 Task: Add Meati Mushroom Root Protein Carne Asada Steaks to the cart.
Action: Mouse moved to (26, 80)
Screenshot: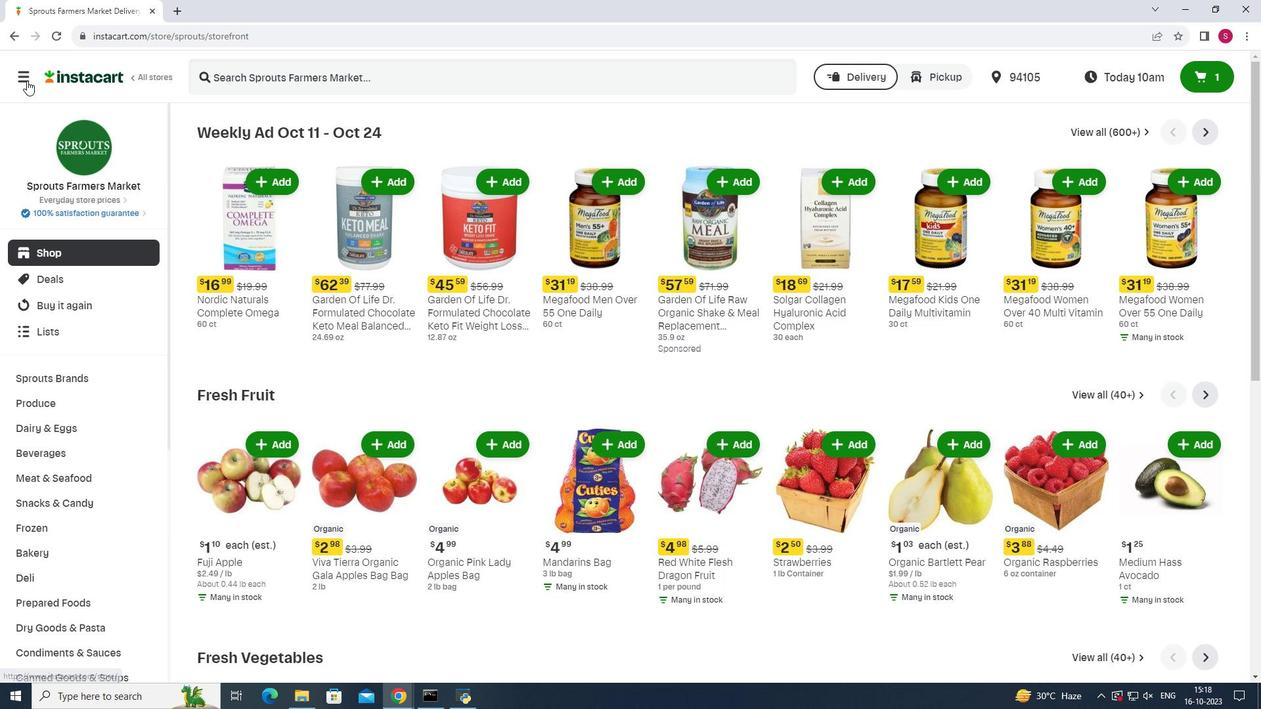 
Action: Mouse pressed left at (26, 80)
Screenshot: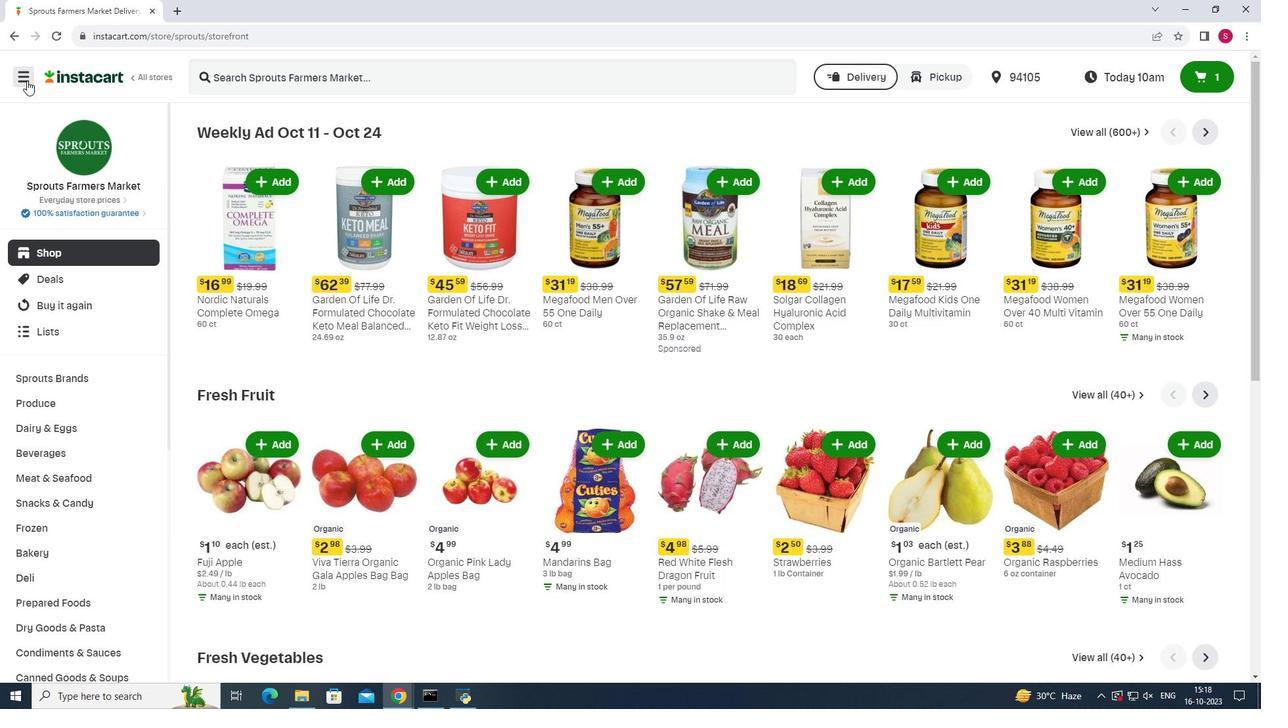 
Action: Mouse moved to (92, 344)
Screenshot: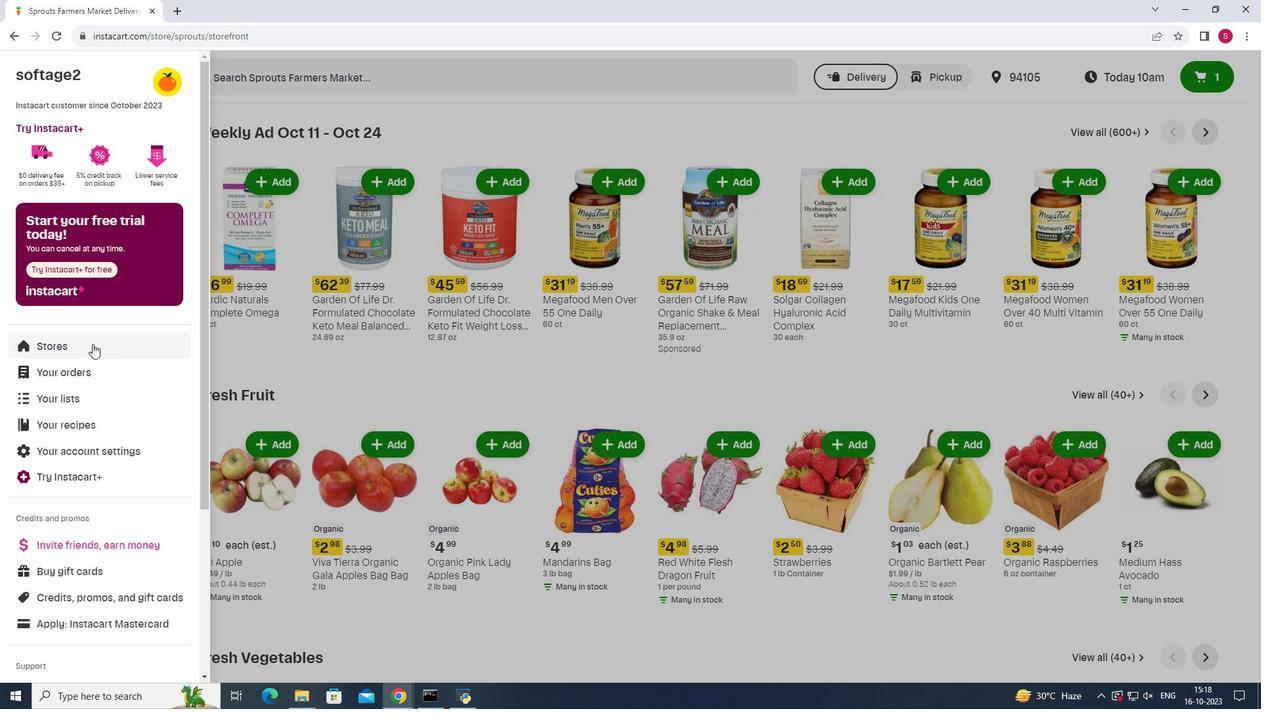 
Action: Mouse pressed left at (92, 344)
Screenshot: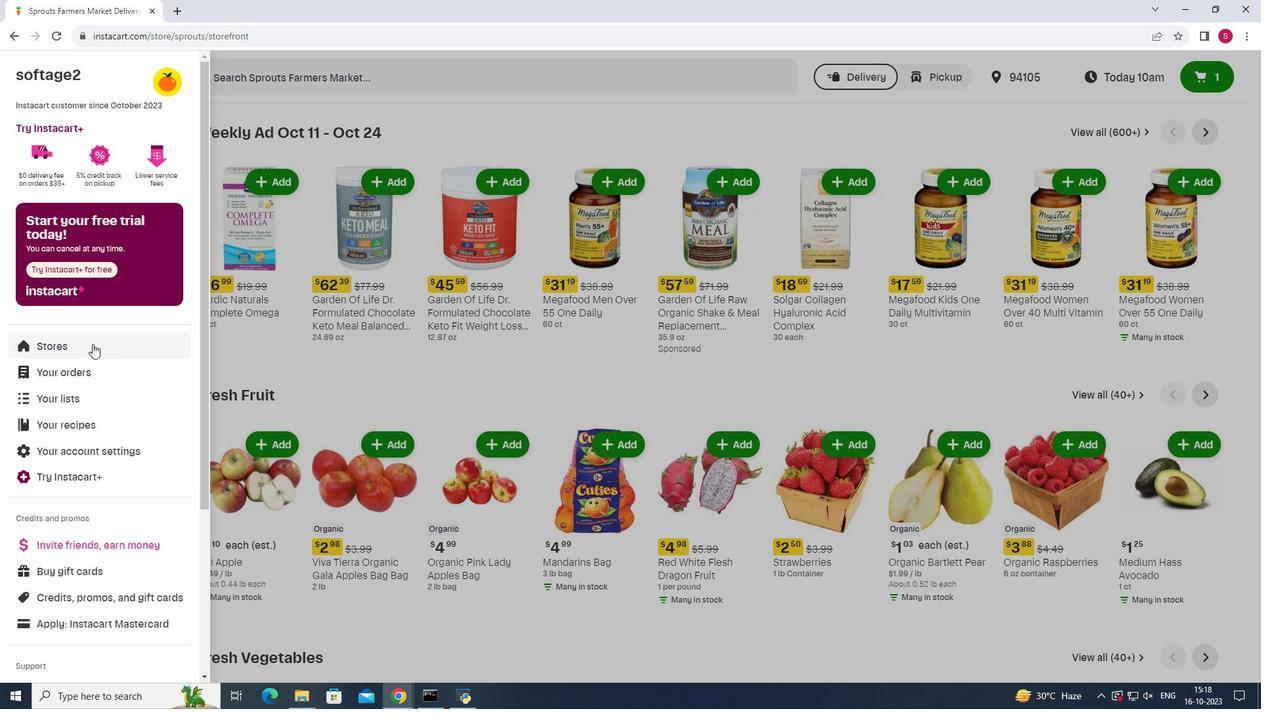
Action: Mouse moved to (298, 118)
Screenshot: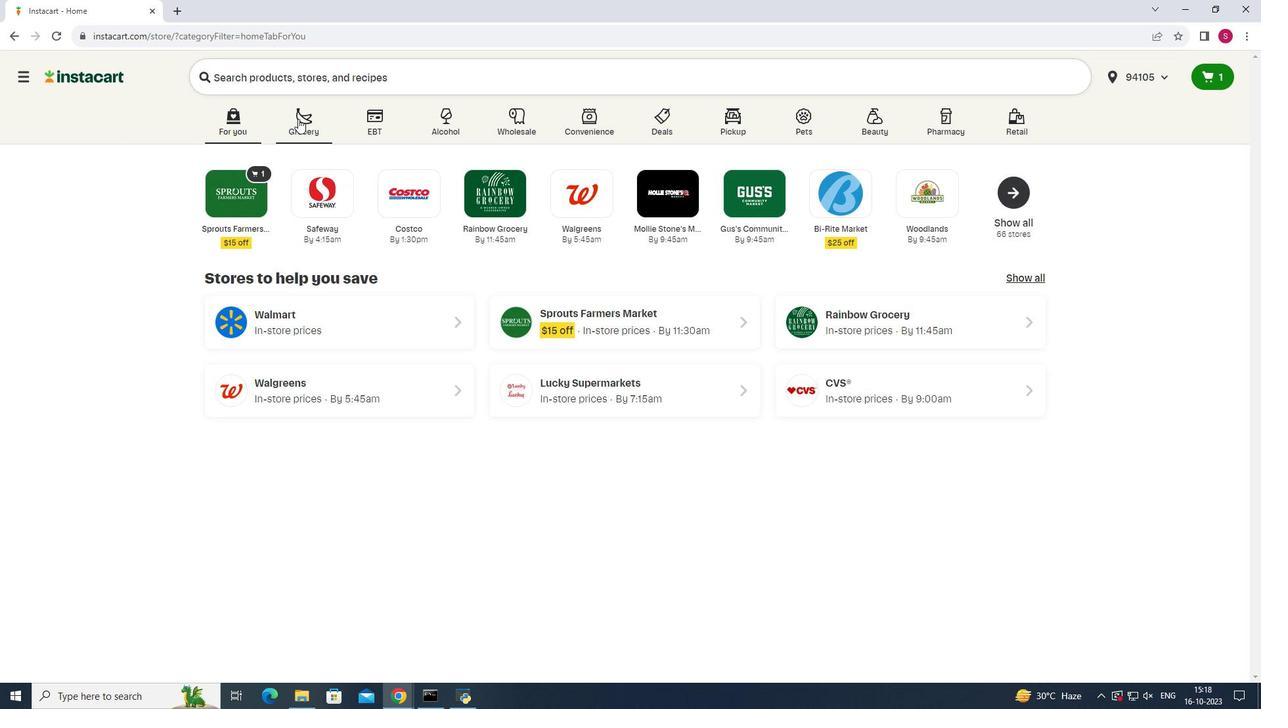 
Action: Mouse pressed left at (298, 118)
Screenshot: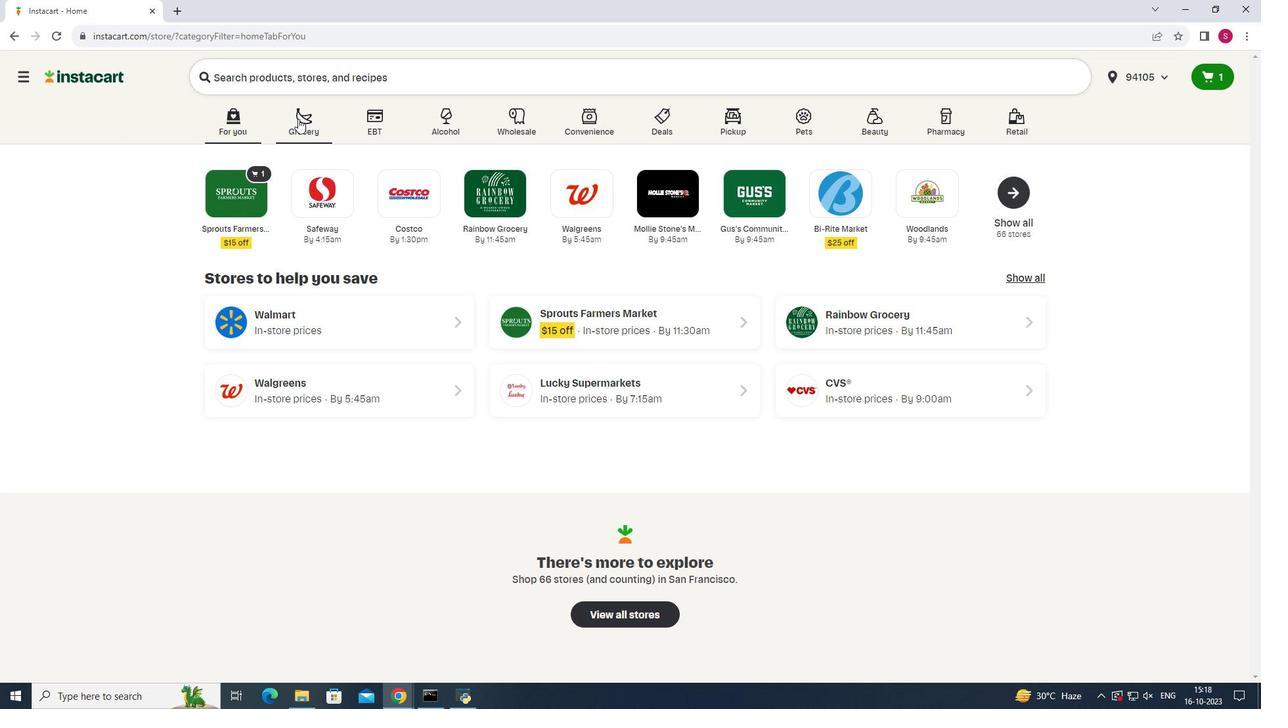 
Action: Mouse moved to (330, 193)
Screenshot: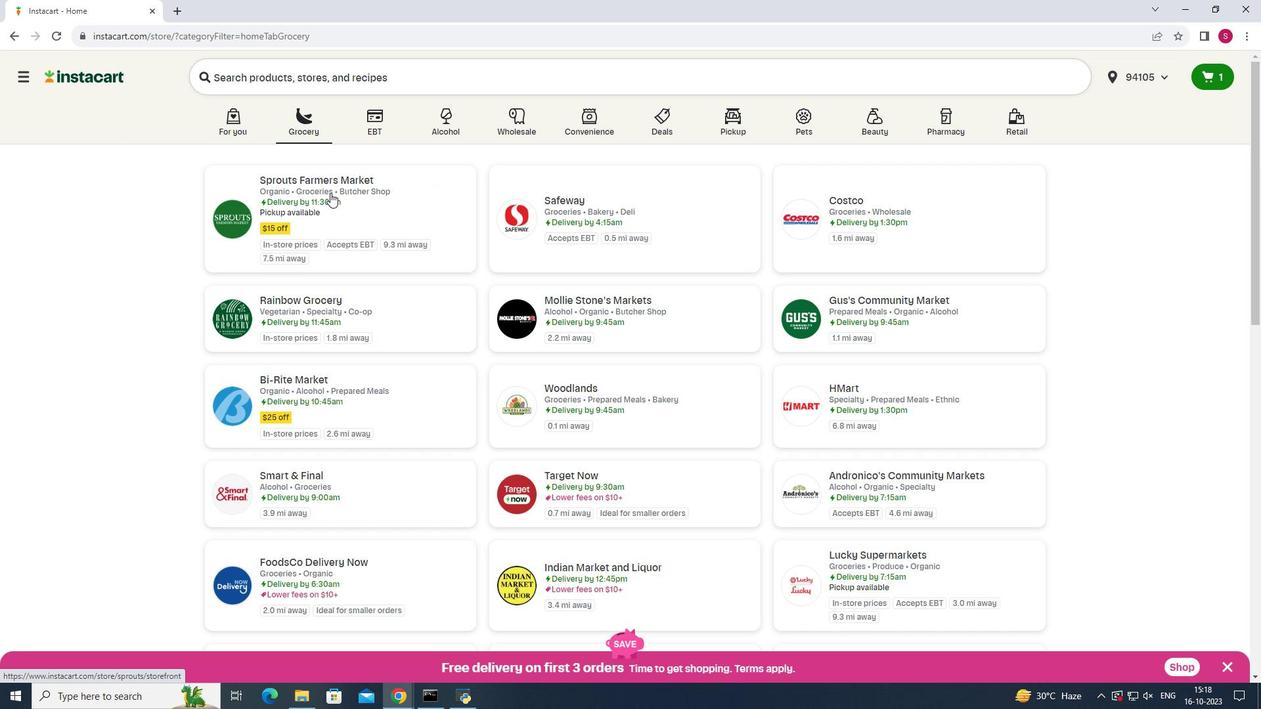 
Action: Mouse pressed left at (330, 193)
Screenshot: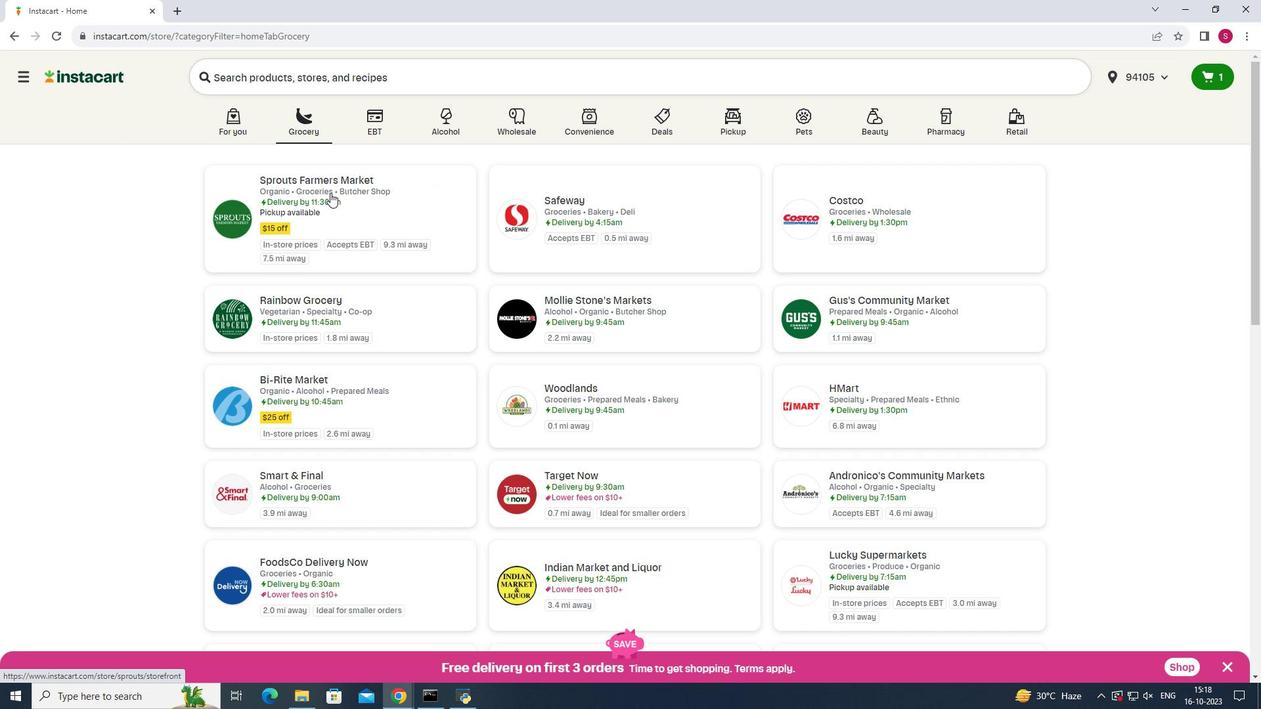 
Action: Mouse moved to (64, 479)
Screenshot: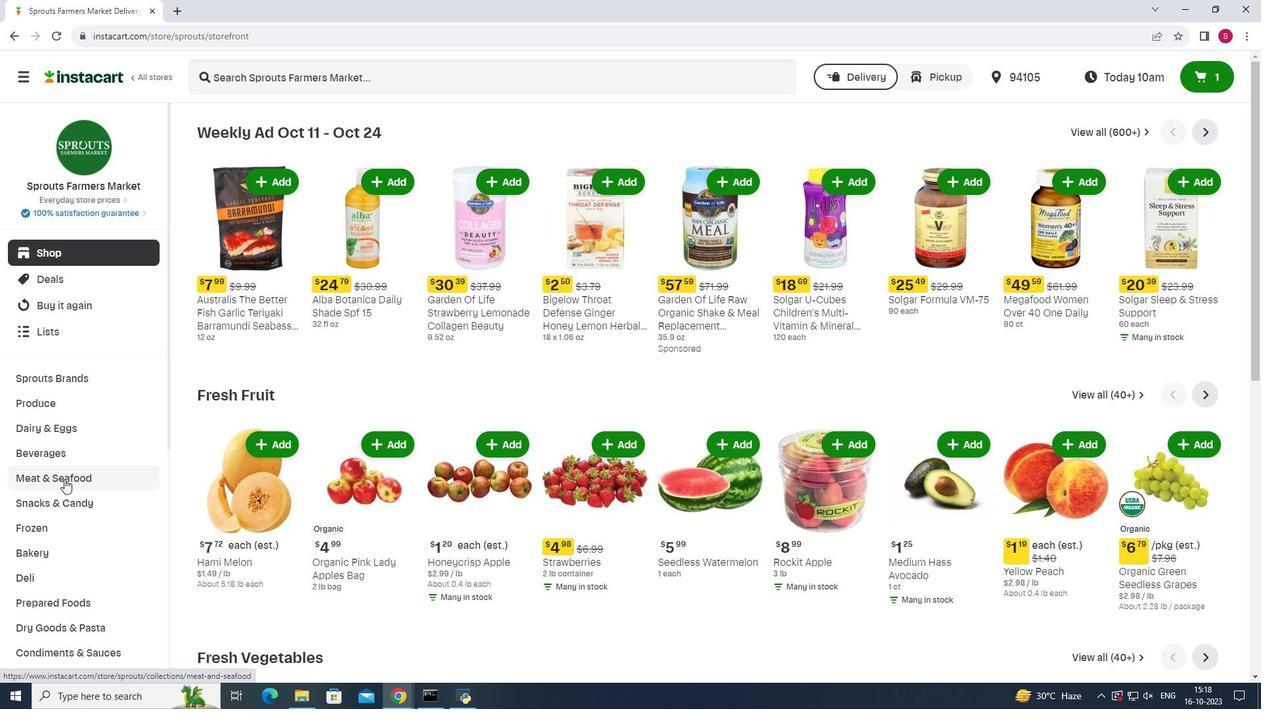 
Action: Mouse pressed left at (64, 479)
Screenshot: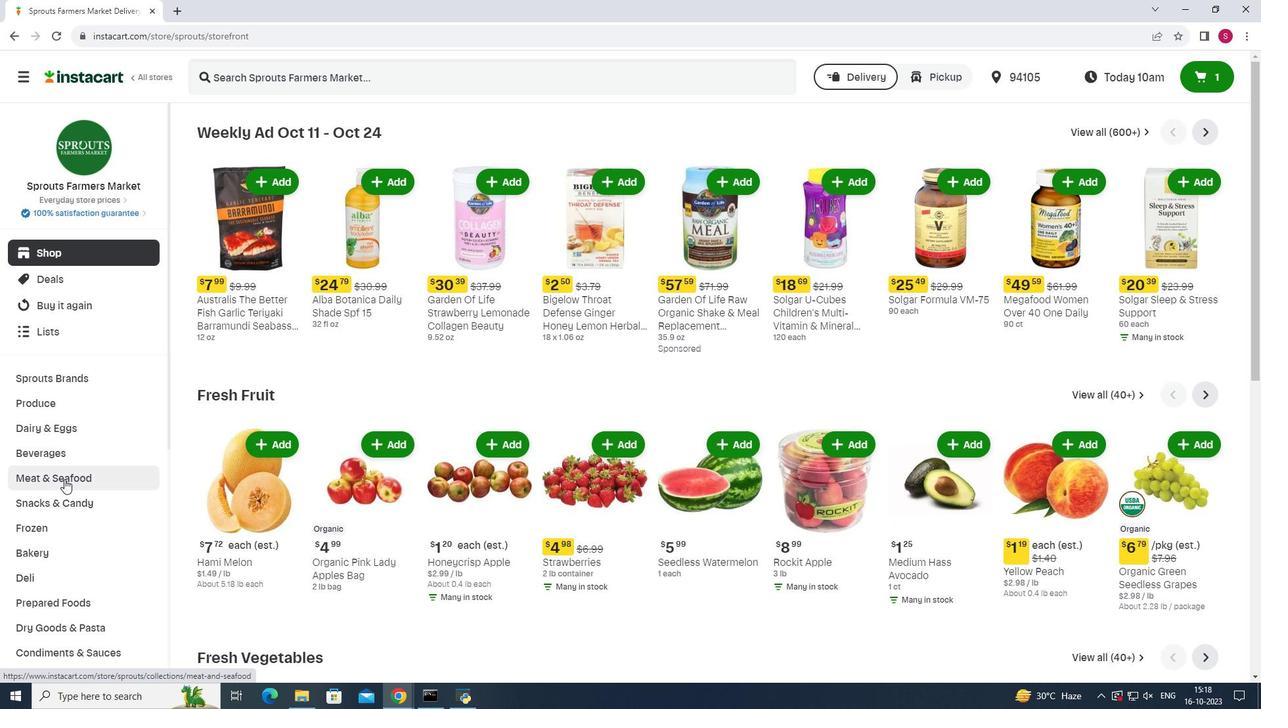
Action: Mouse moved to (939, 164)
Screenshot: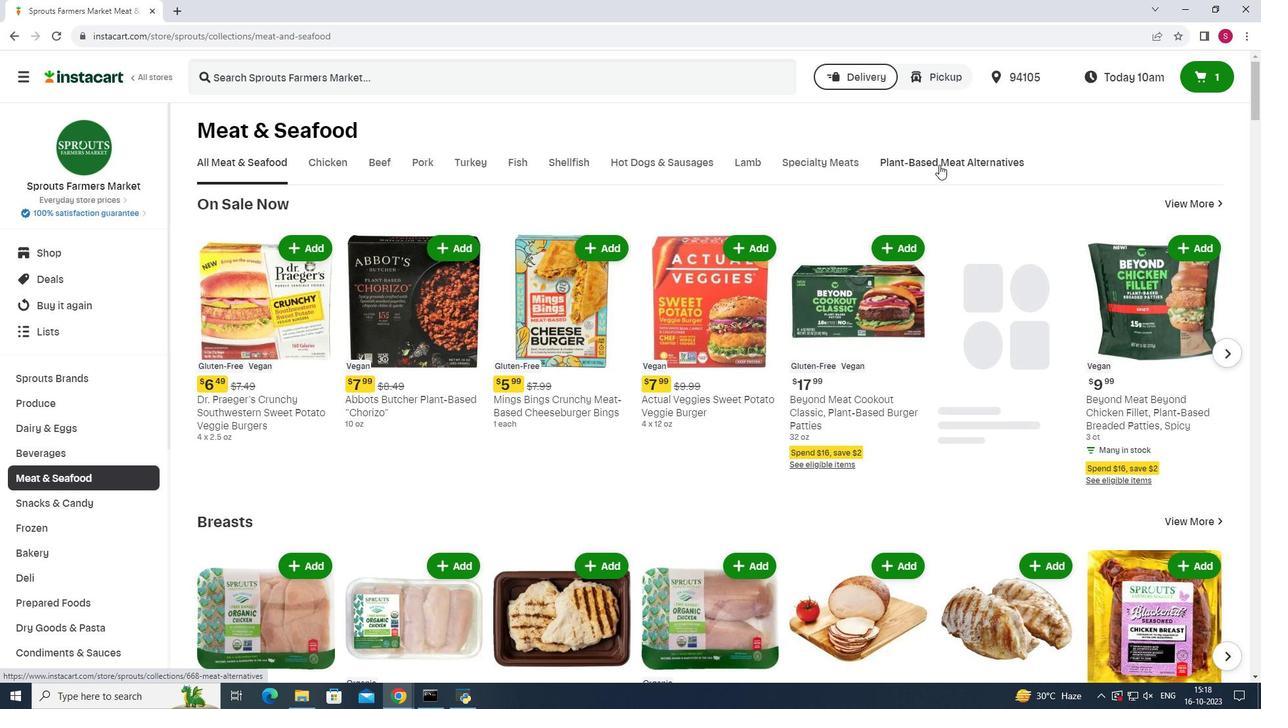
Action: Mouse pressed left at (939, 164)
Screenshot: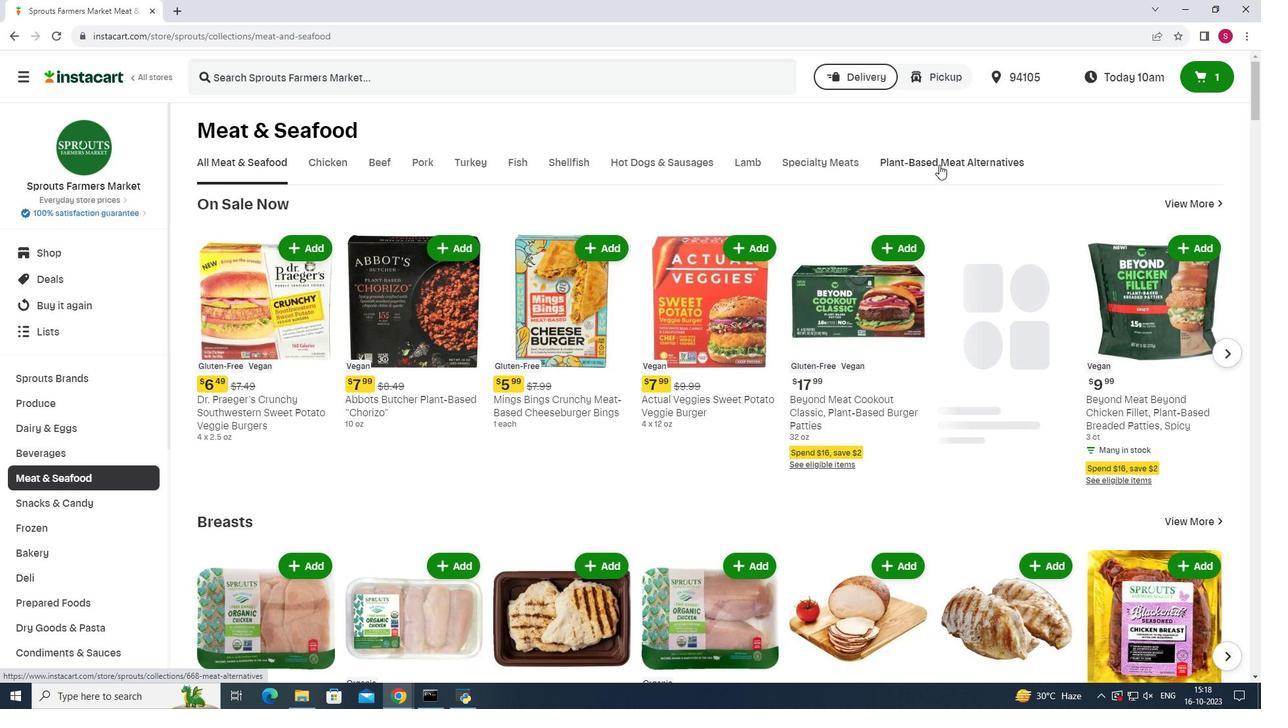 
Action: Mouse moved to (677, 219)
Screenshot: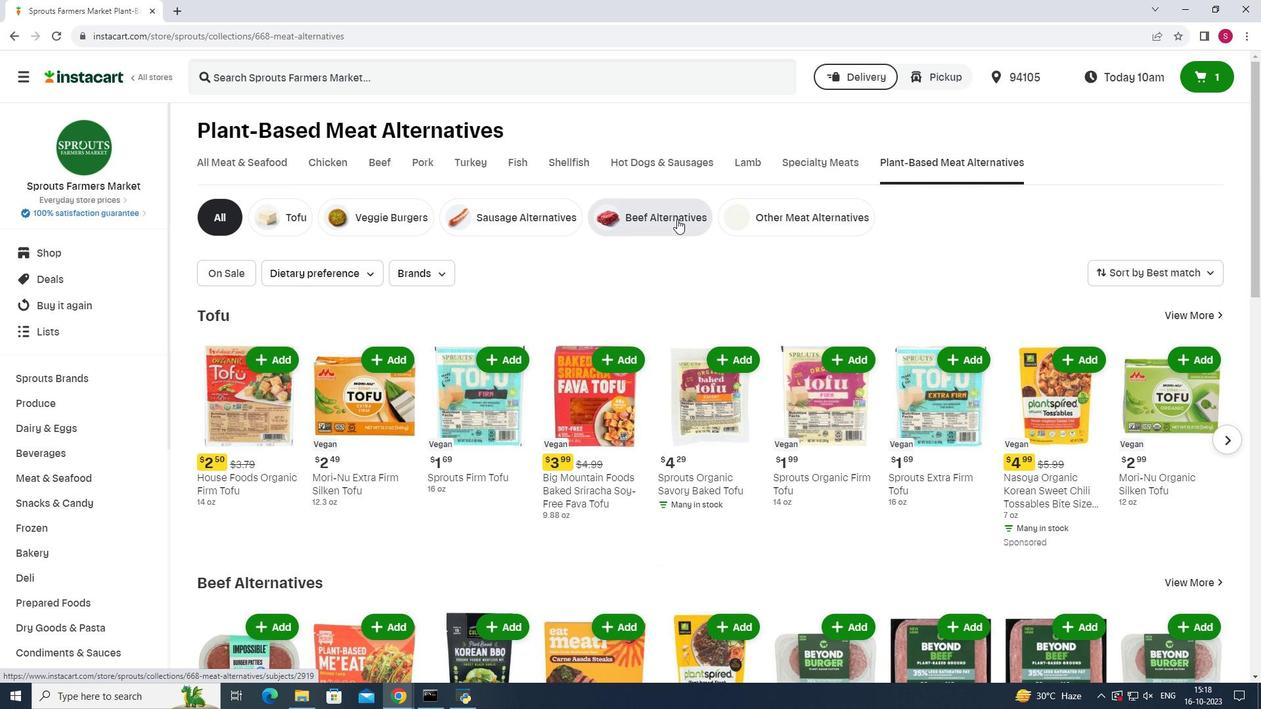
Action: Mouse pressed left at (677, 219)
Screenshot: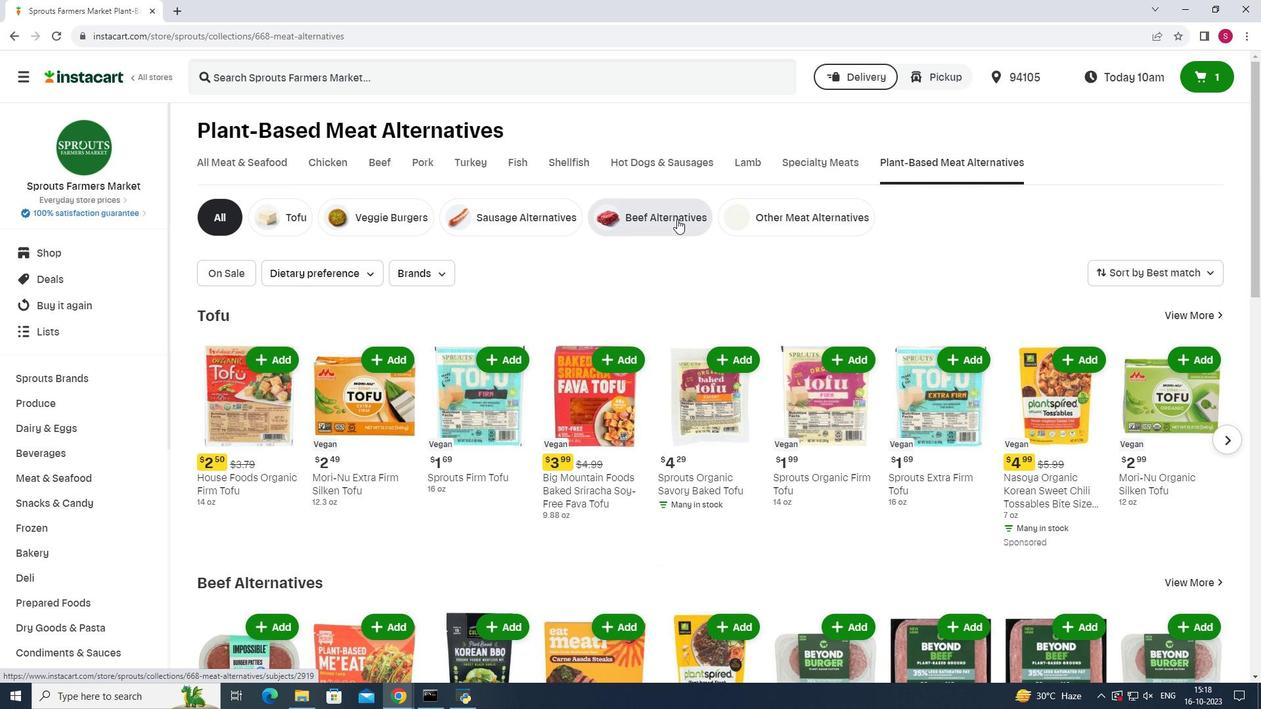 
Action: Mouse moved to (440, 72)
Screenshot: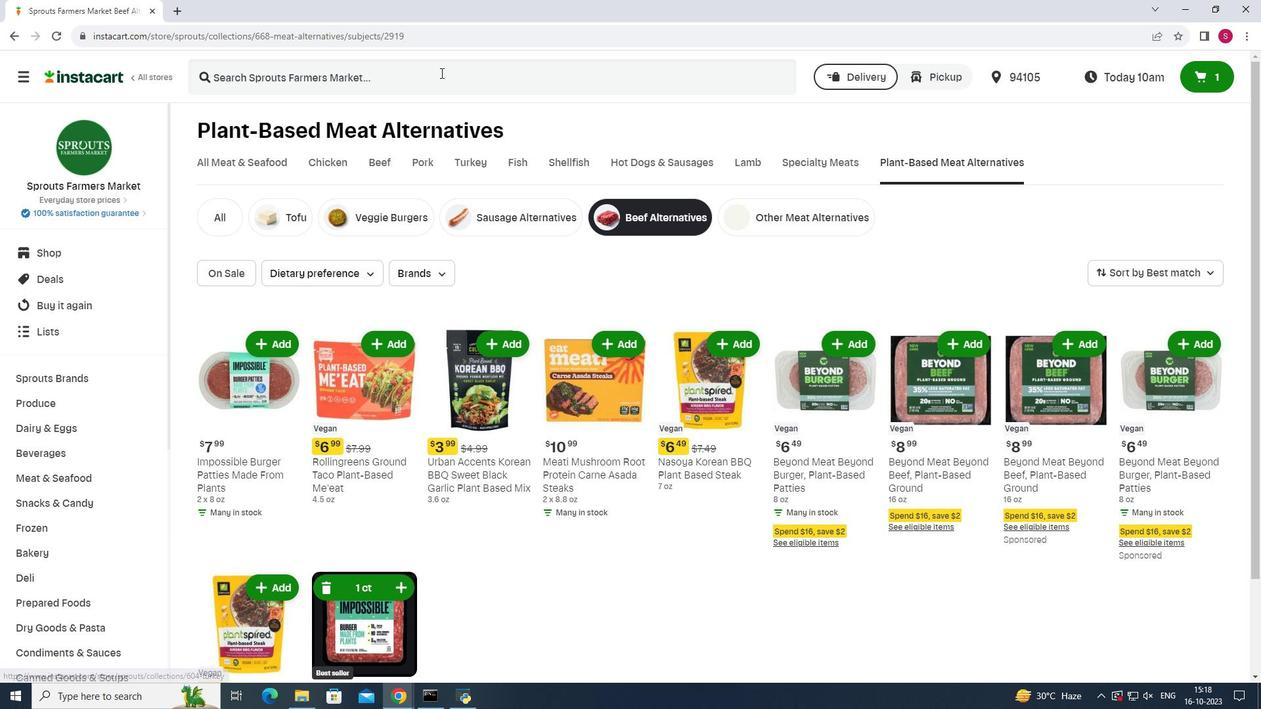 
Action: Mouse pressed left at (440, 72)
Screenshot: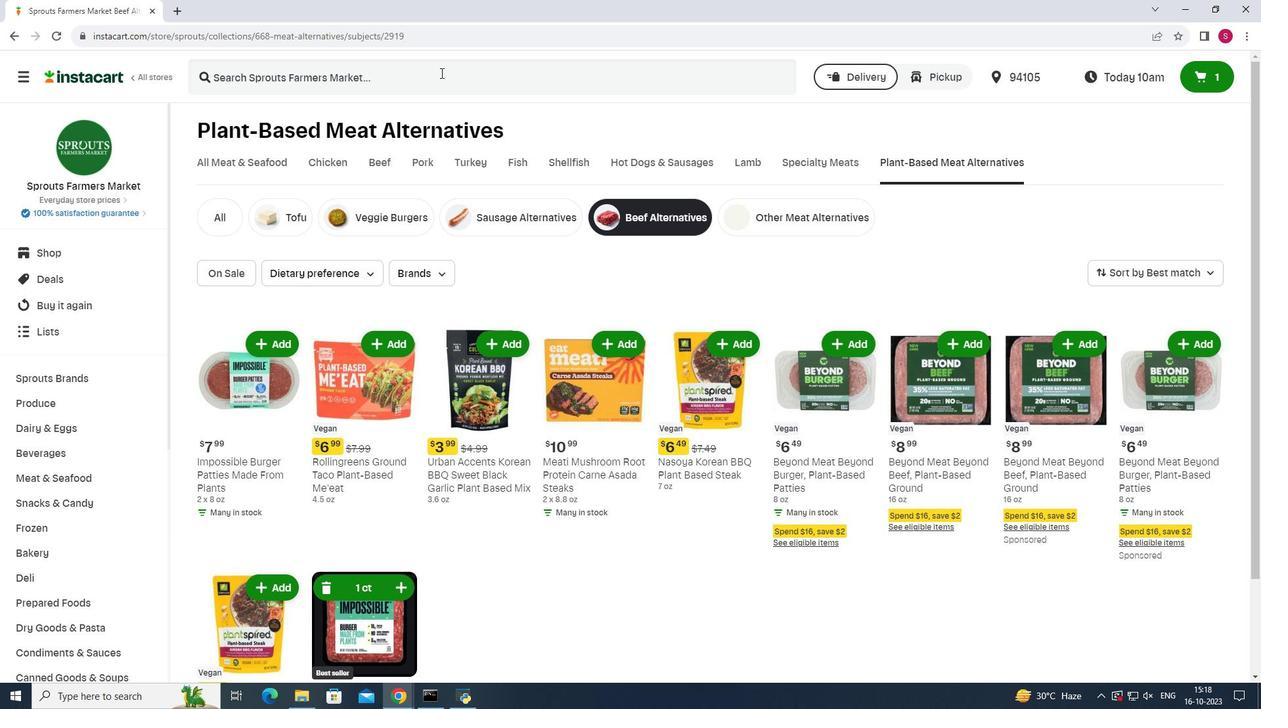 
Action: Mouse moved to (440, 72)
Screenshot: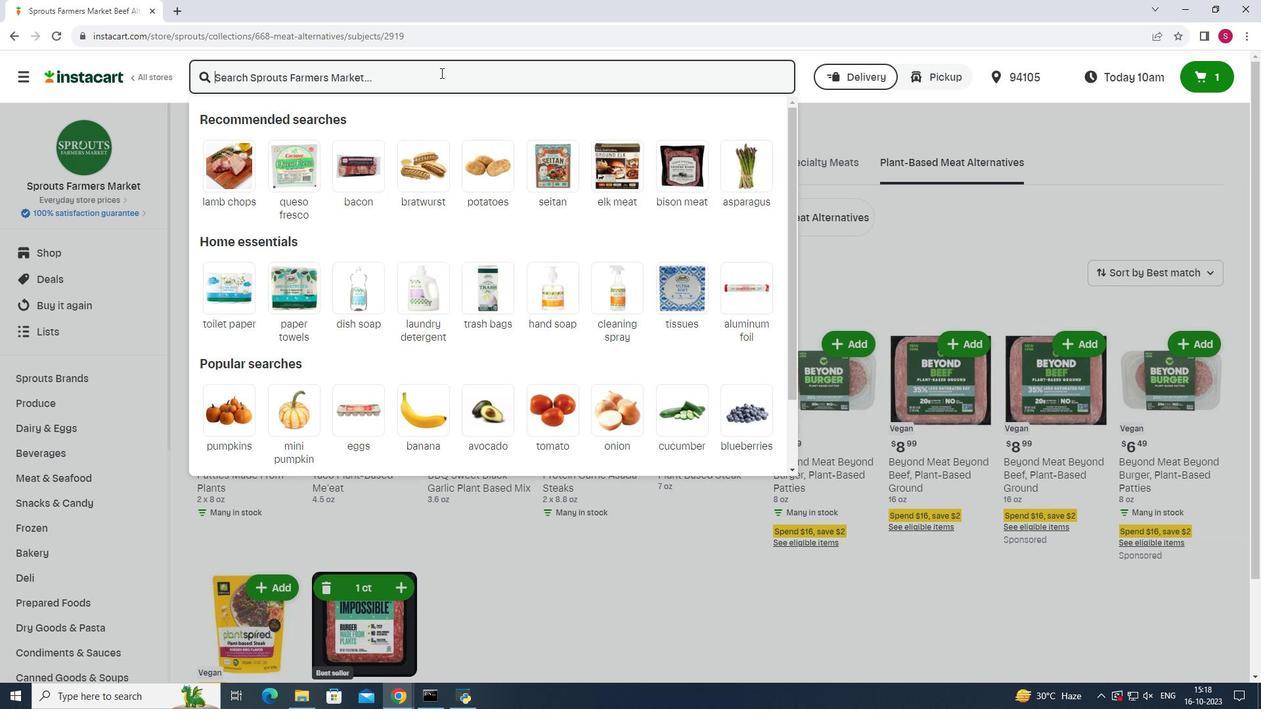 
Action: Key pressed <Key.shift><Key.shift><Key.shift><Key.shift><Key.shift><Key.shift><Key.shift><Key.shift><Key.shift><Key.shift><Key.shift><Key.shift><Key.shift><Key.shift><Key.shift>Meati<Key.space><Key.shift>Mushroom<Key.space><Key.shift>Root<Key.space><Key.shift><Key.shift><Key.shift>protein<Key.space><Key.shift><Key.shift><Key.shift><Key.shift>Carne<Key.space><Key.shift>Asada<Key.space><Key.shift><Key.shift><Key.shift><Key.shift><Key.shift><Key.shift><Key.shift><Key.shift><Key.shift><Key.shift>Steaks<Key.enter>
Screenshot: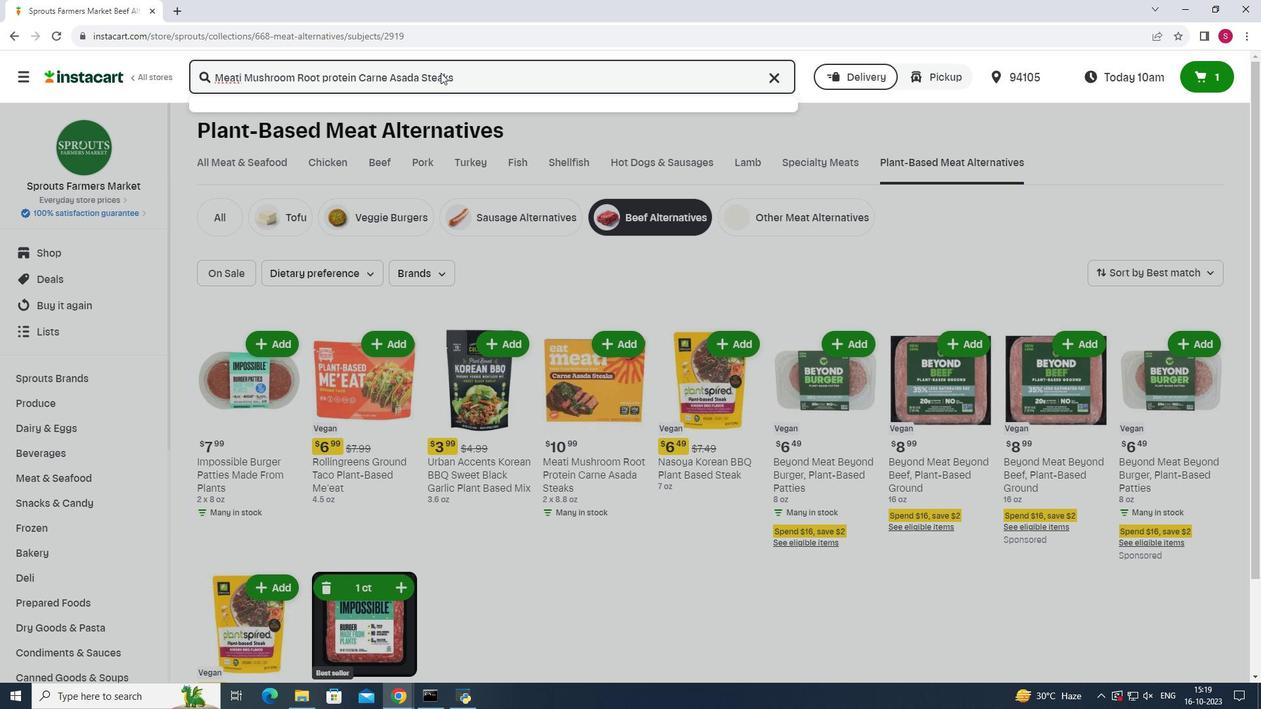 
Action: Mouse moved to (358, 209)
Screenshot: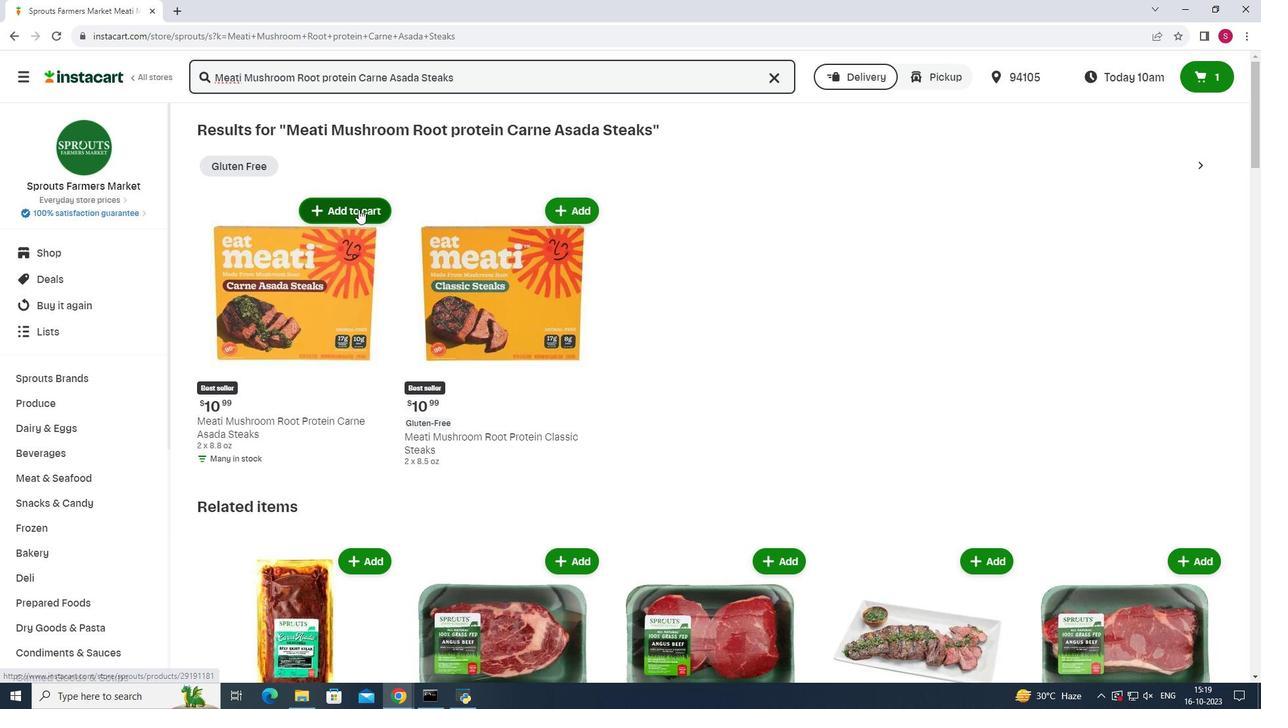 
Action: Mouse pressed left at (358, 209)
Screenshot: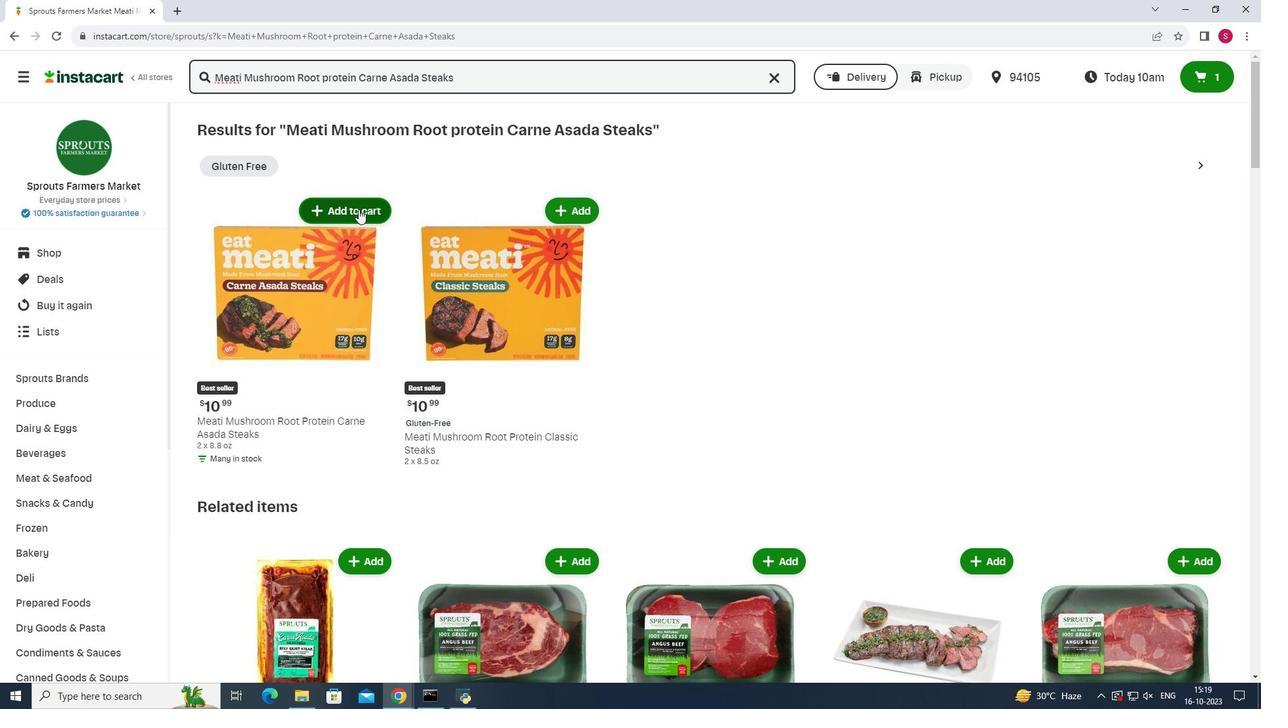 
Action: Mouse moved to (773, 199)
Screenshot: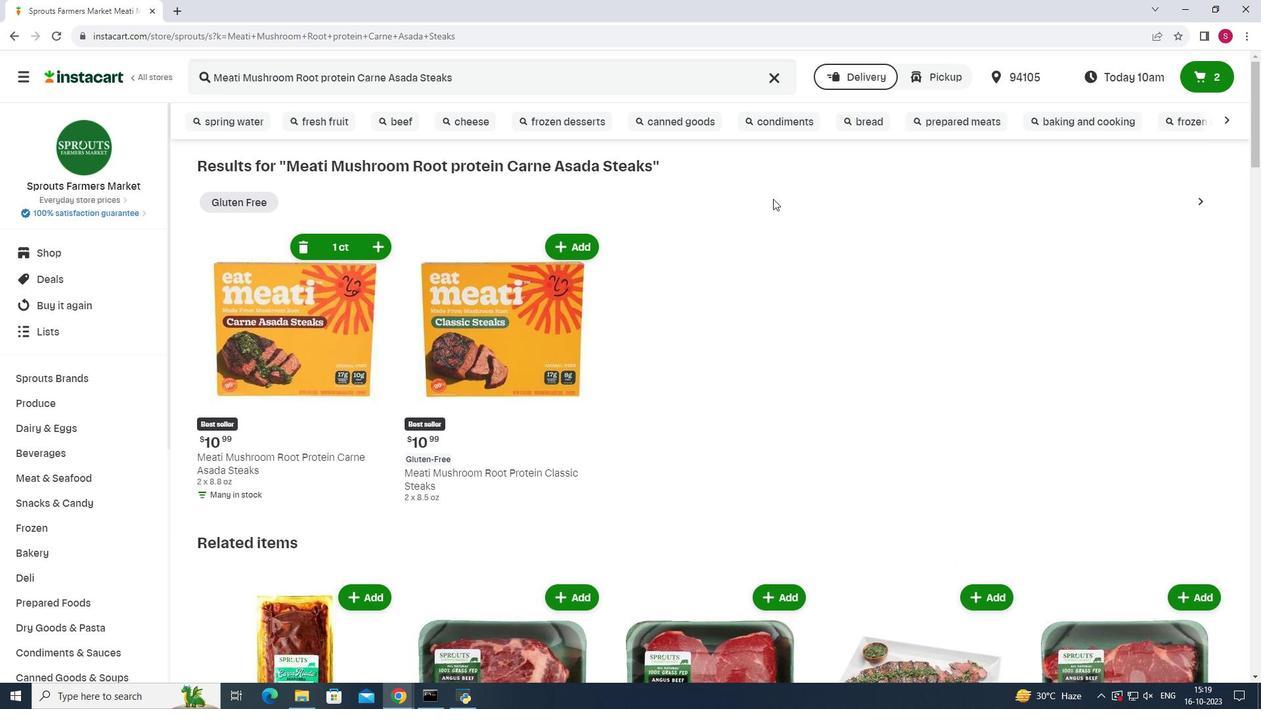 
